 Task: select a rule when softage.1@softage.net is removed from a card by anyone.
Action: Mouse moved to (997, 79)
Screenshot: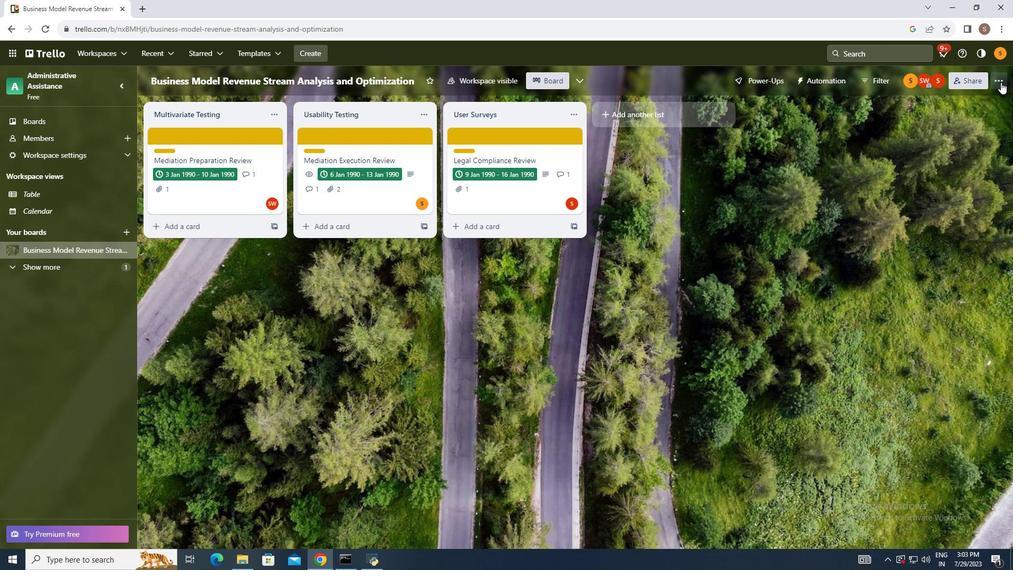 
Action: Mouse pressed left at (997, 79)
Screenshot: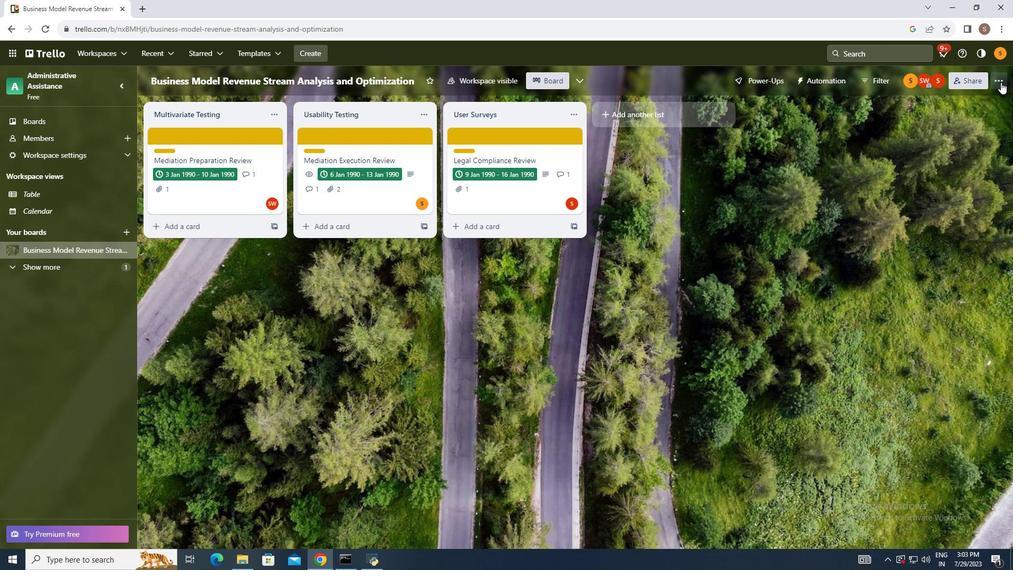 
Action: Mouse moved to (914, 219)
Screenshot: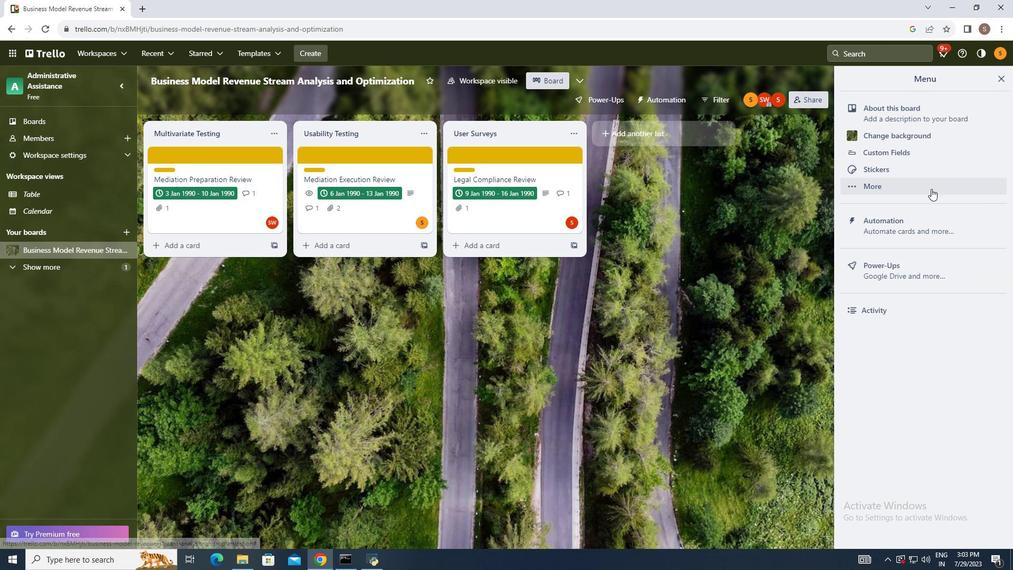 
Action: Mouse pressed left at (914, 219)
Screenshot: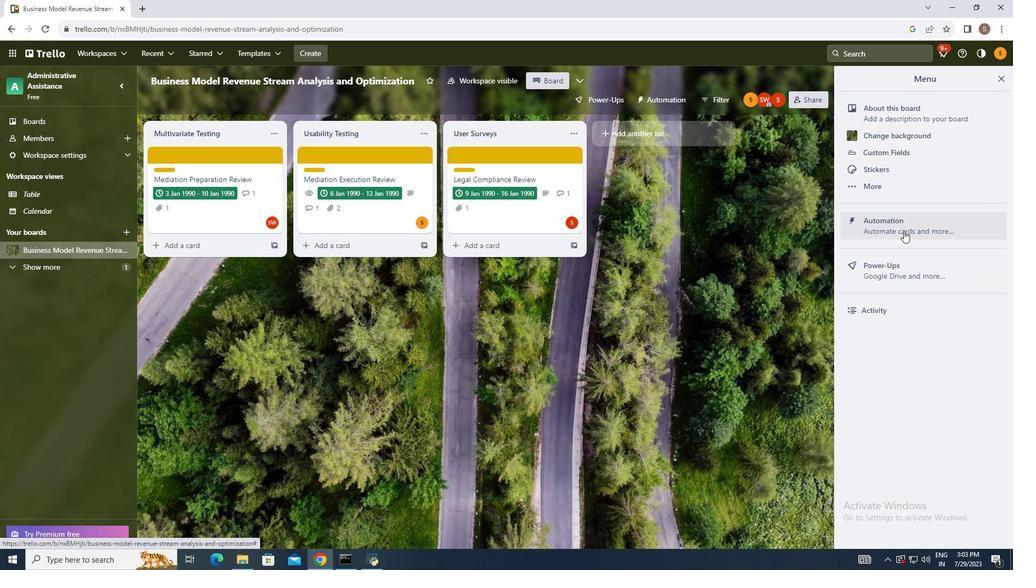 
Action: Mouse moved to (174, 192)
Screenshot: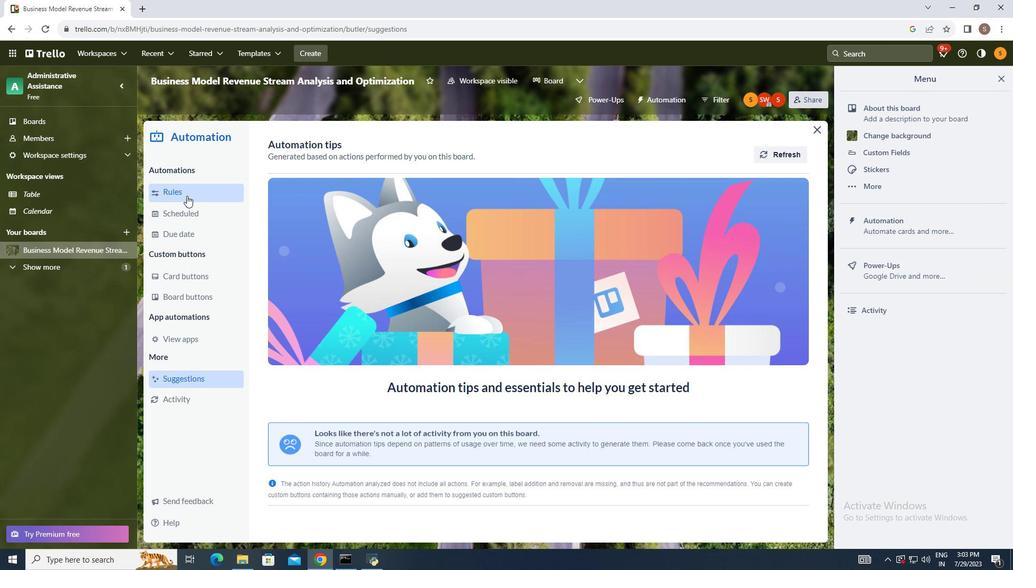 
Action: Mouse pressed left at (174, 192)
Screenshot: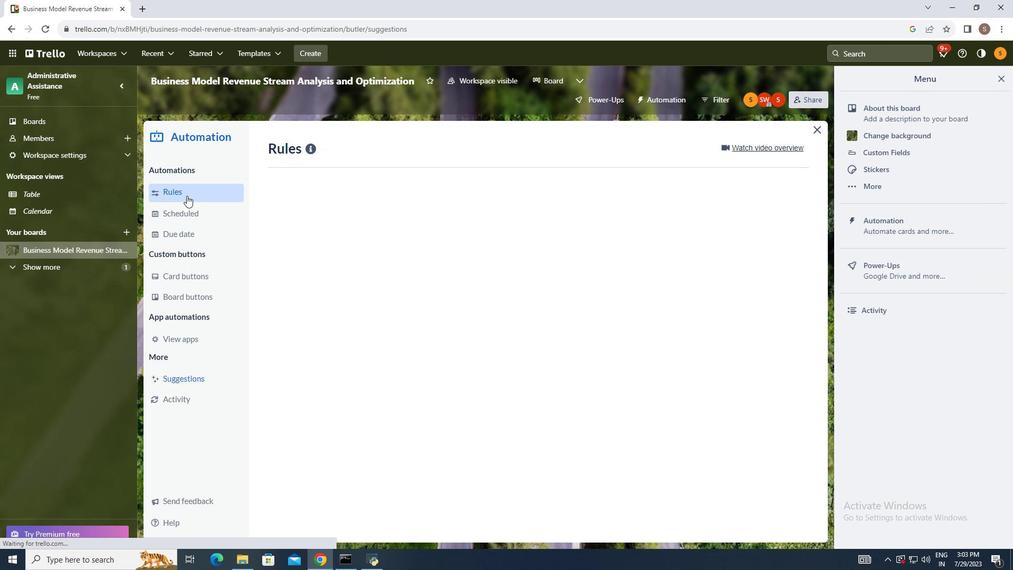 
Action: Mouse moved to (711, 149)
Screenshot: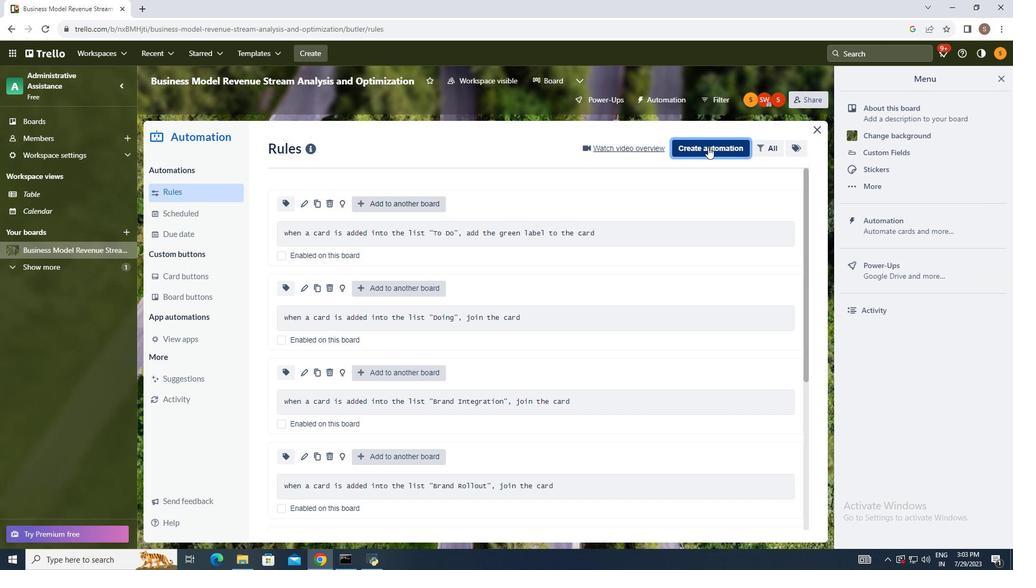 
Action: Mouse pressed left at (711, 149)
Screenshot: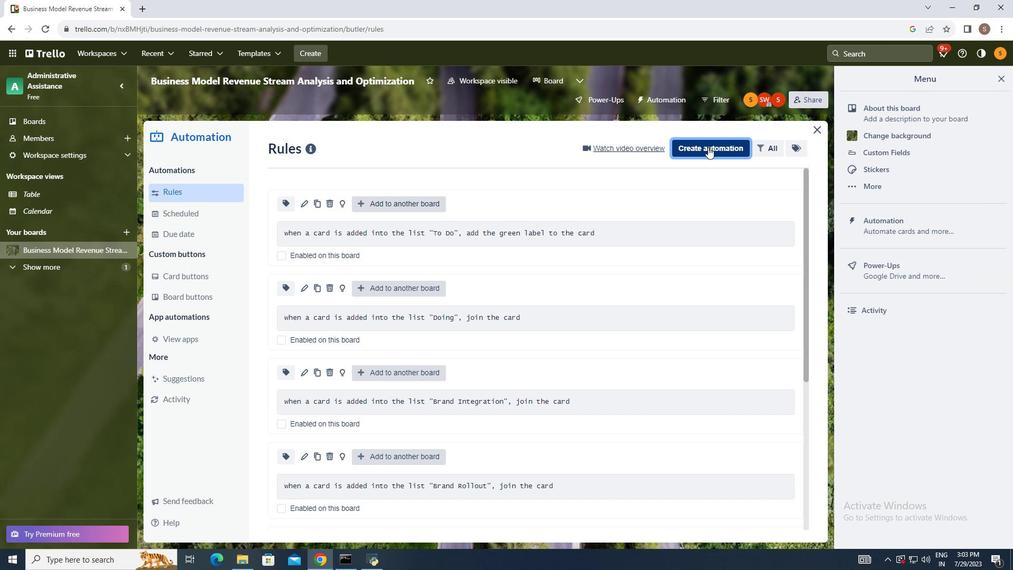 
Action: Mouse moved to (475, 250)
Screenshot: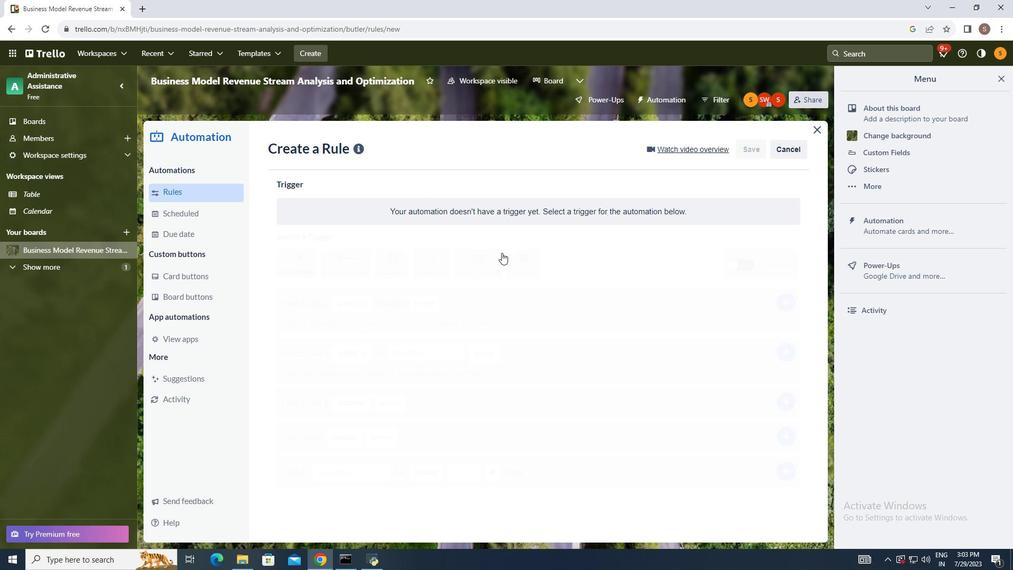 
Action: Mouse pressed left at (475, 250)
Screenshot: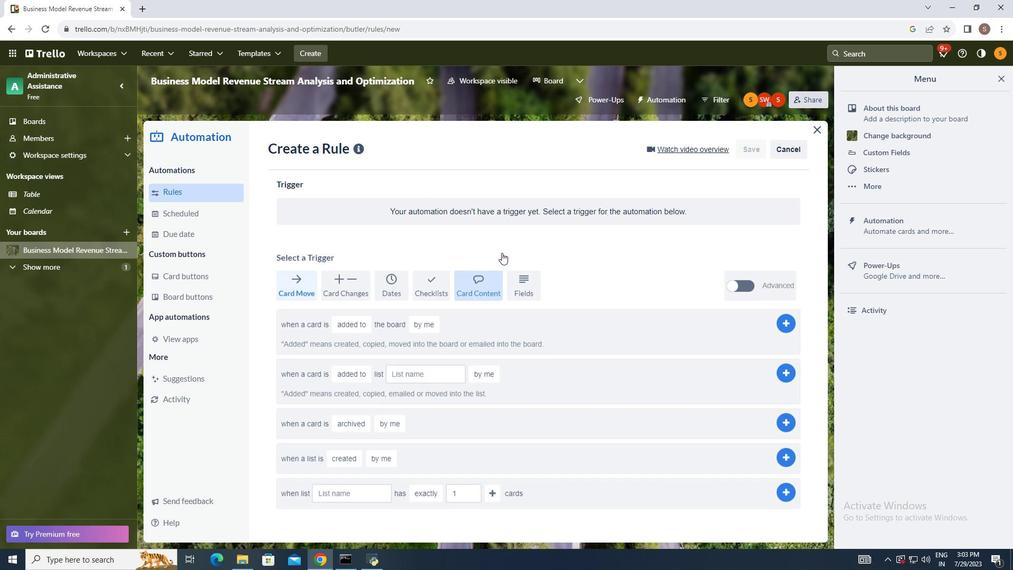 
Action: Mouse moved to (349, 285)
Screenshot: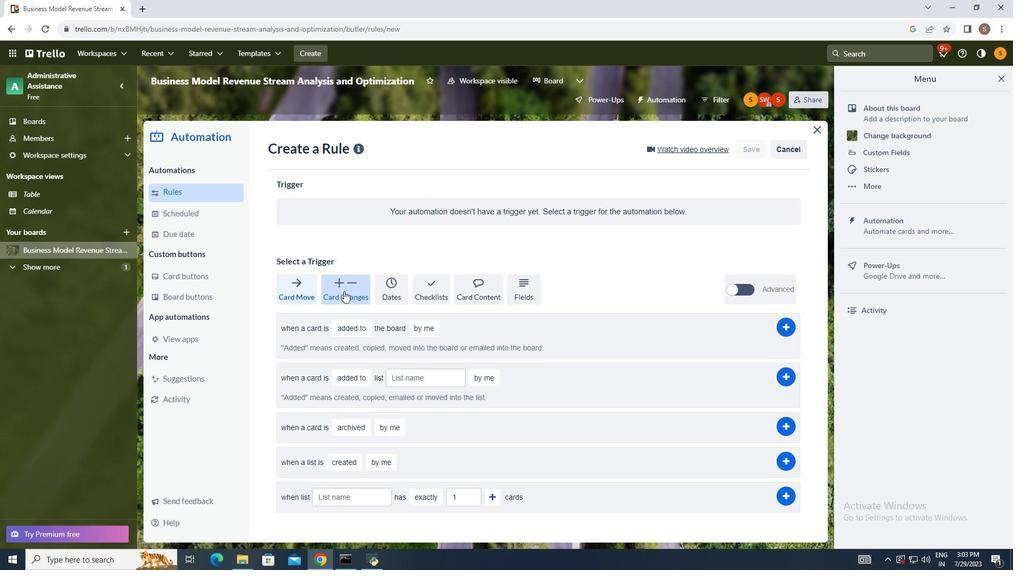 
Action: Mouse pressed left at (349, 285)
Screenshot: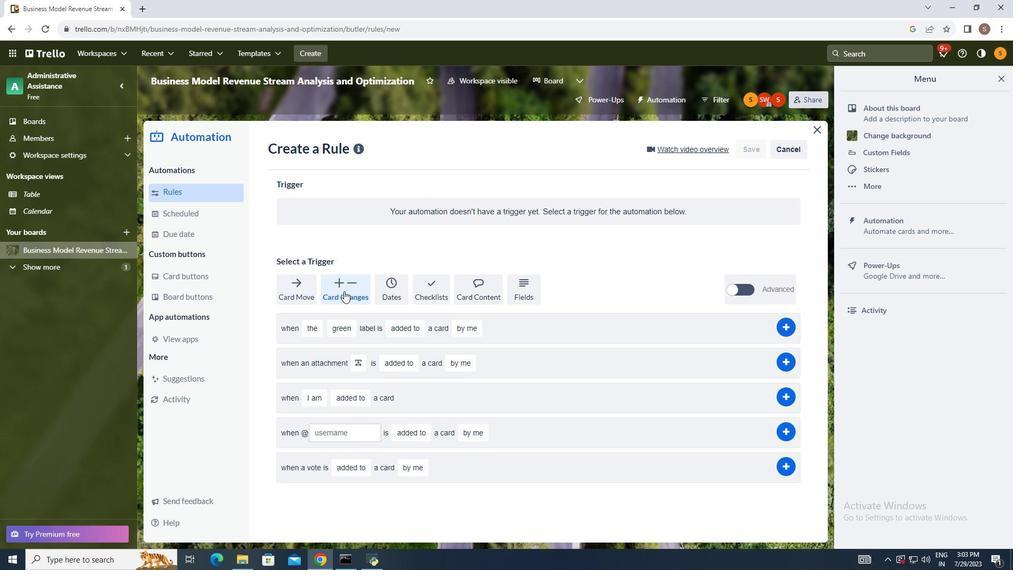 
Action: Mouse moved to (335, 430)
Screenshot: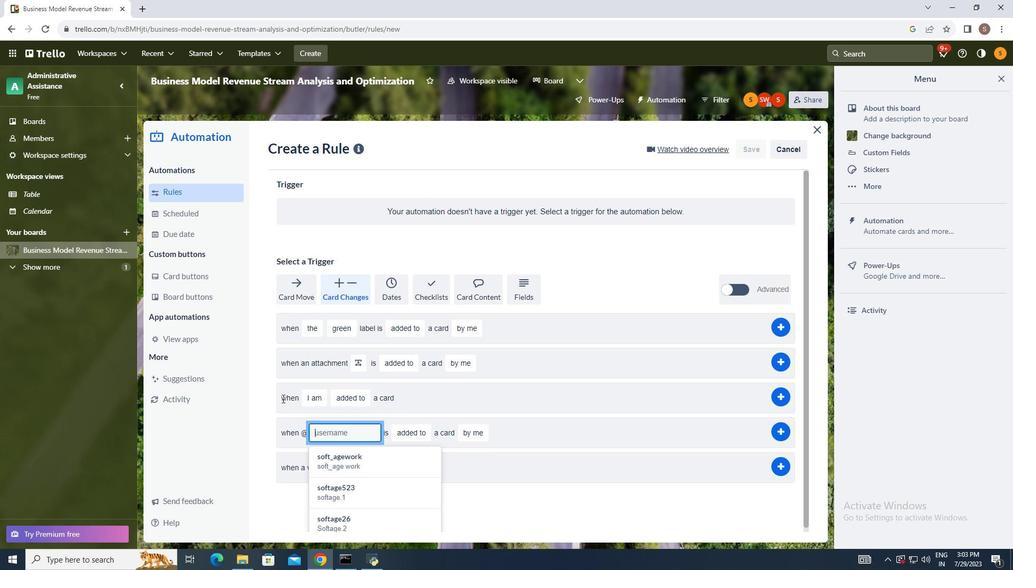 
Action: Mouse pressed left at (335, 430)
Screenshot: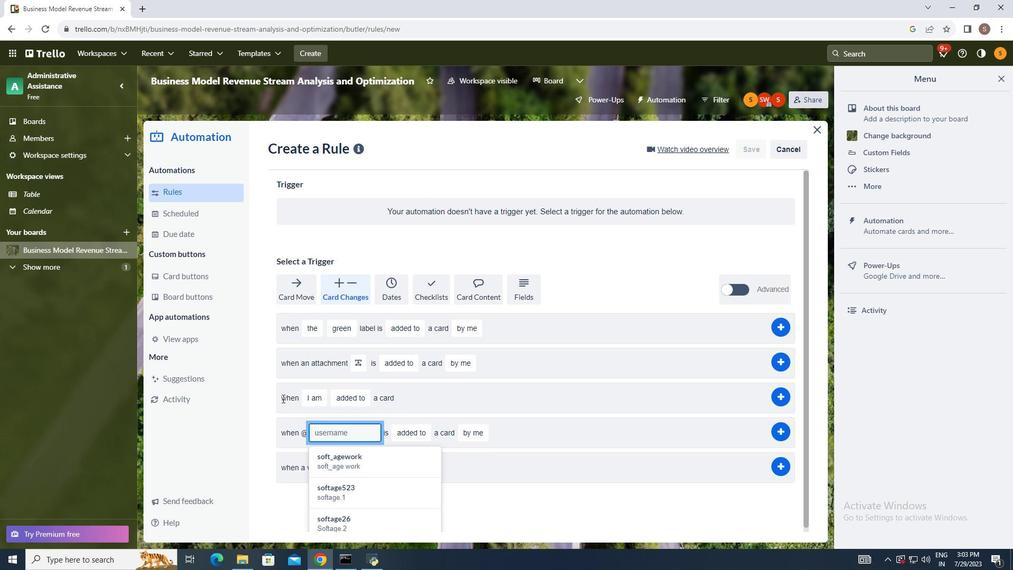 
Action: Mouse moved to (247, 402)
Screenshot: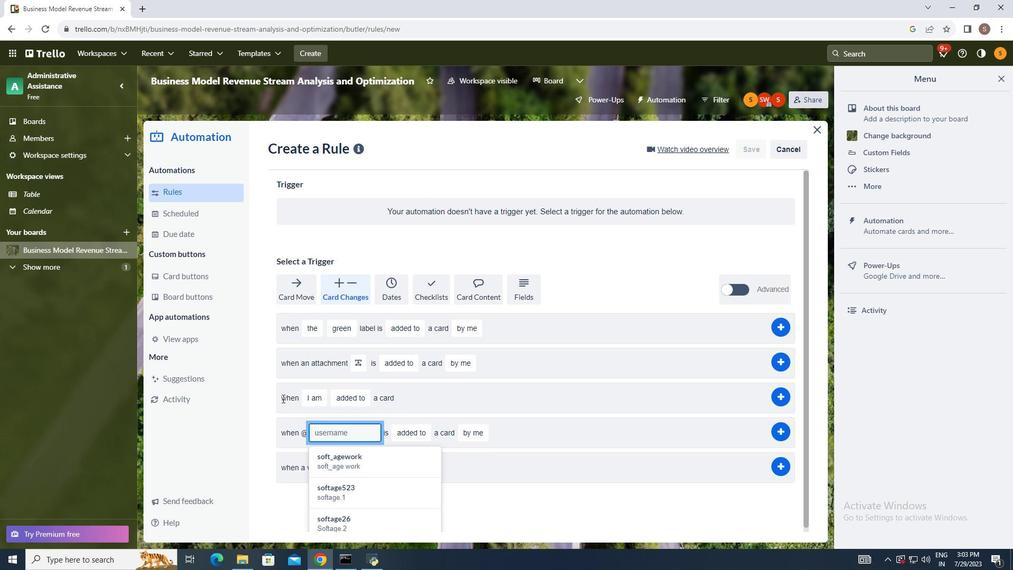 
Action: Key pressed softage.1<Key.shift>@softage.net
Screenshot: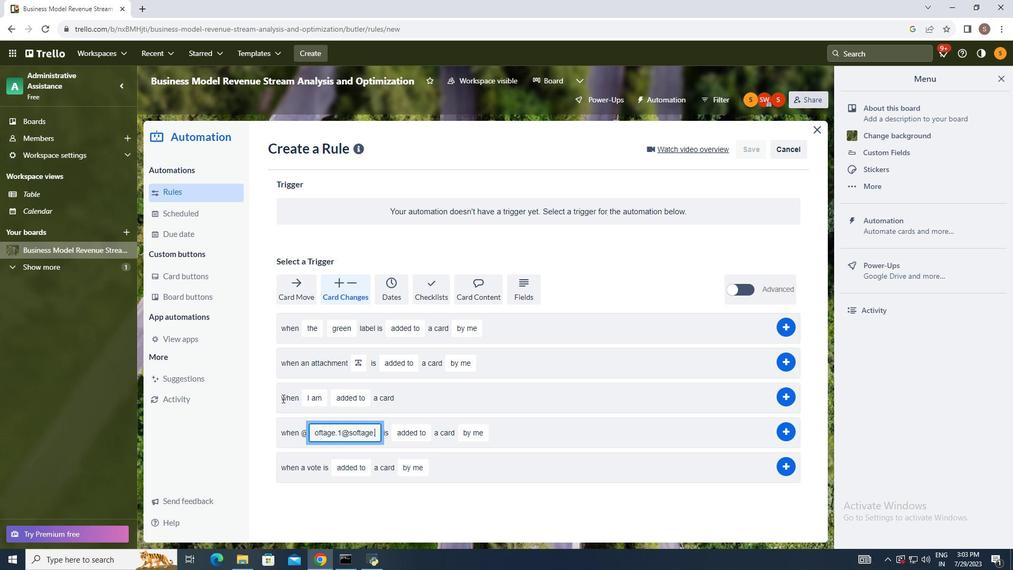 
Action: Mouse moved to (398, 432)
Screenshot: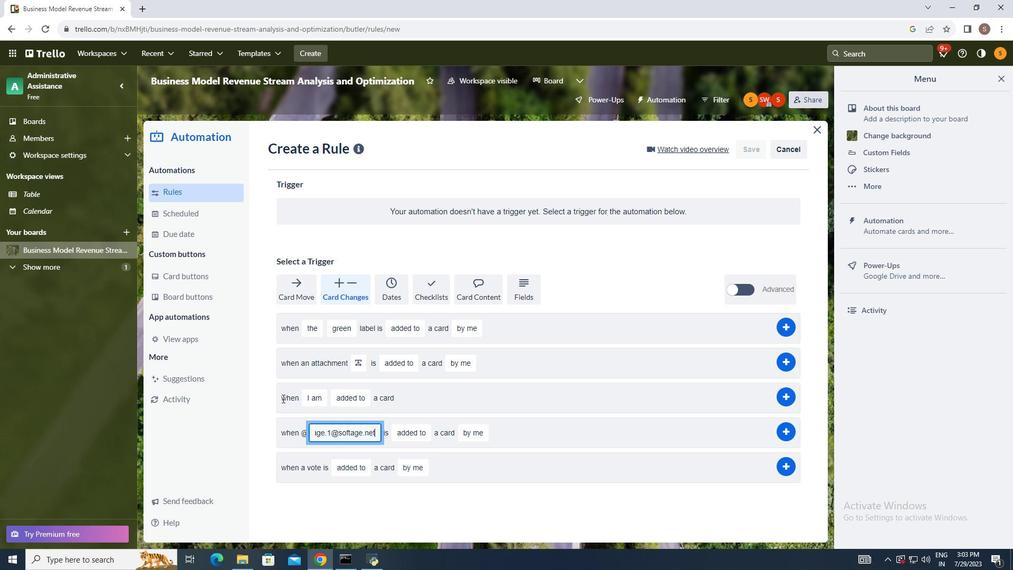 
Action: Mouse pressed left at (398, 432)
Screenshot: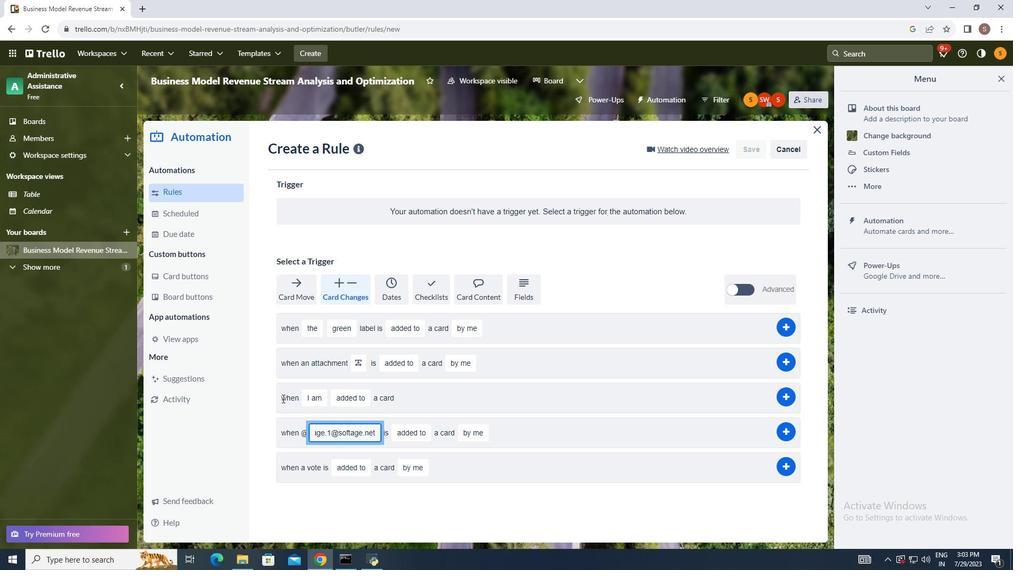 
Action: Mouse moved to (411, 470)
Screenshot: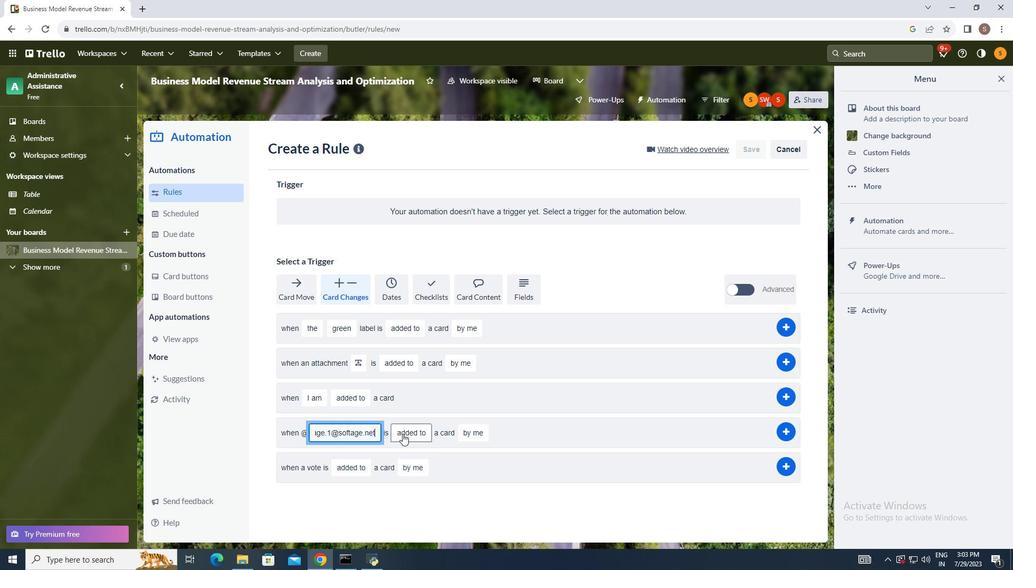 
Action: Mouse pressed left at (411, 470)
Screenshot: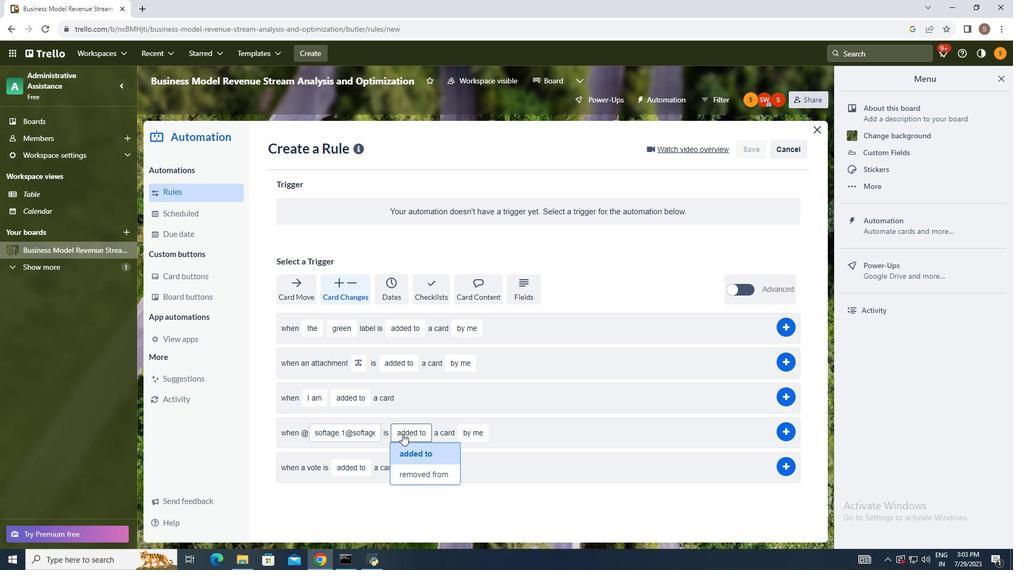 
Action: Mouse moved to (483, 432)
Screenshot: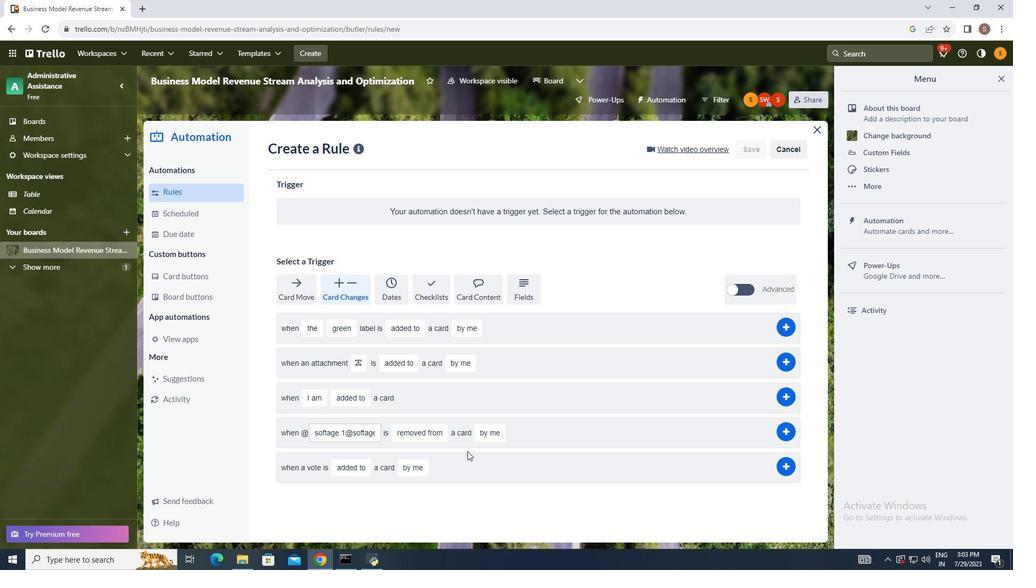 
Action: Mouse pressed left at (483, 432)
Screenshot: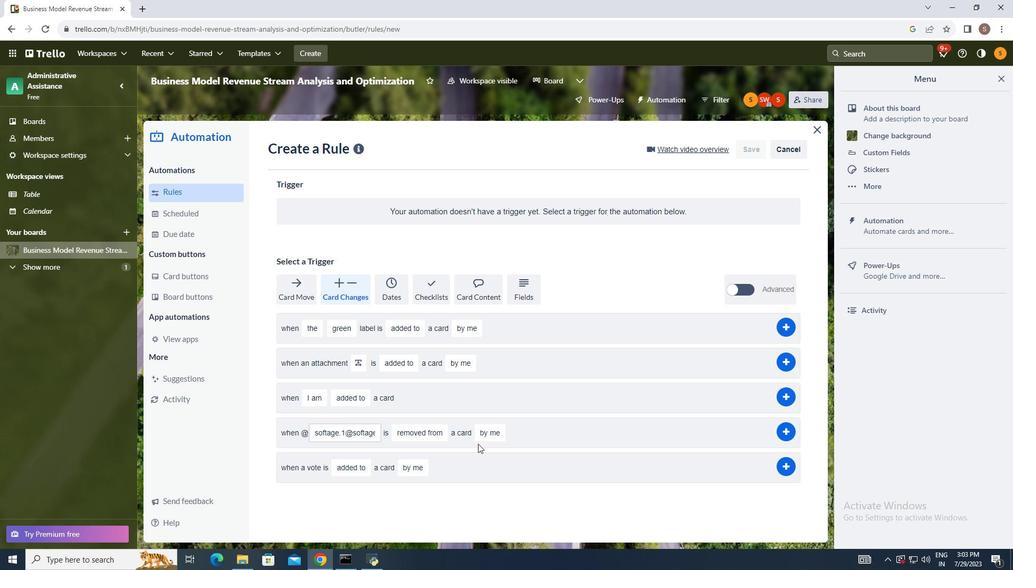 
Action: Mouse moved to (518, 495)
Screenshot: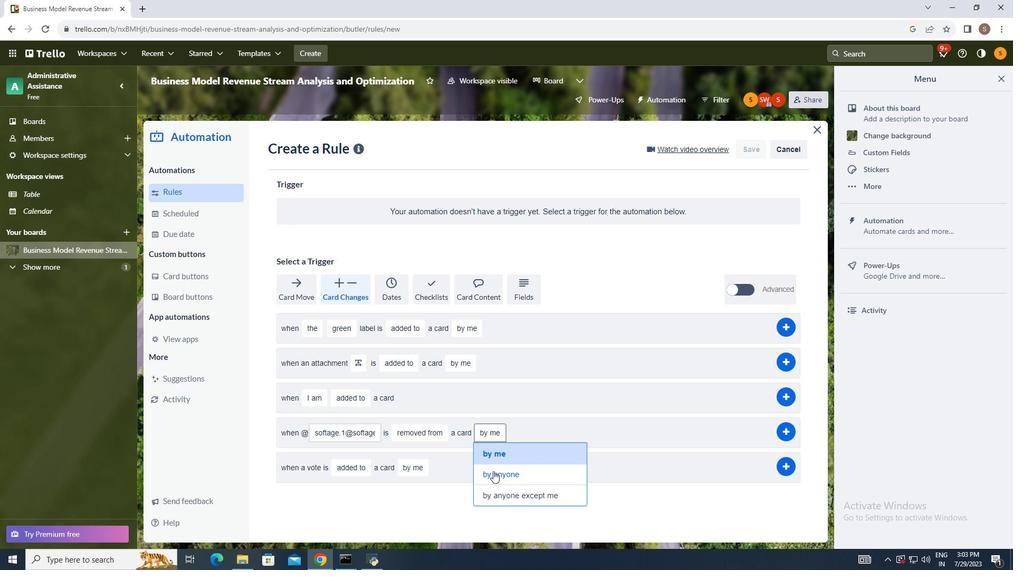 
Action: Mouse pressed left at (518, 495)
Screenshot: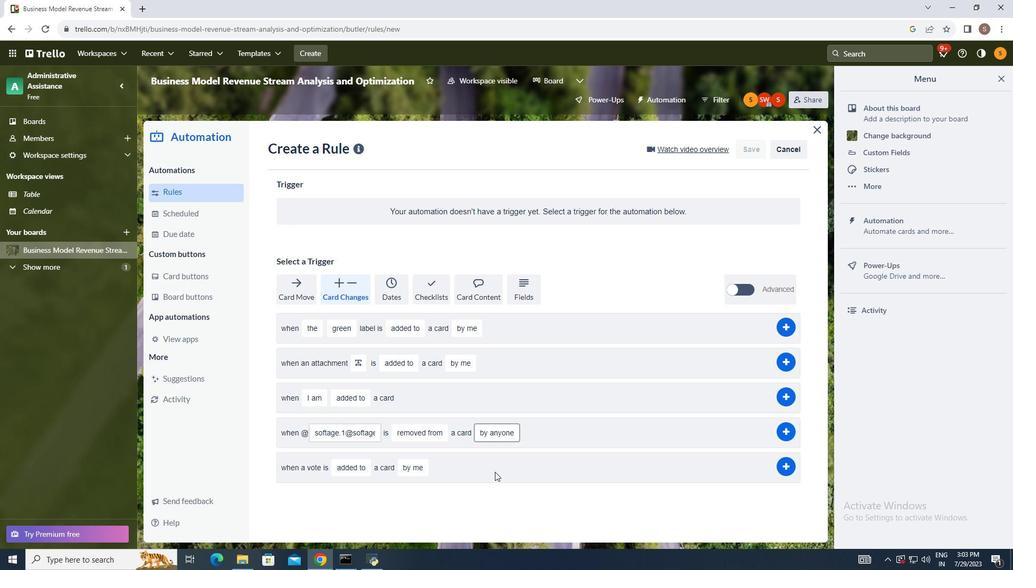 
Action: Mouse moved to (498, 428)
Screenshot: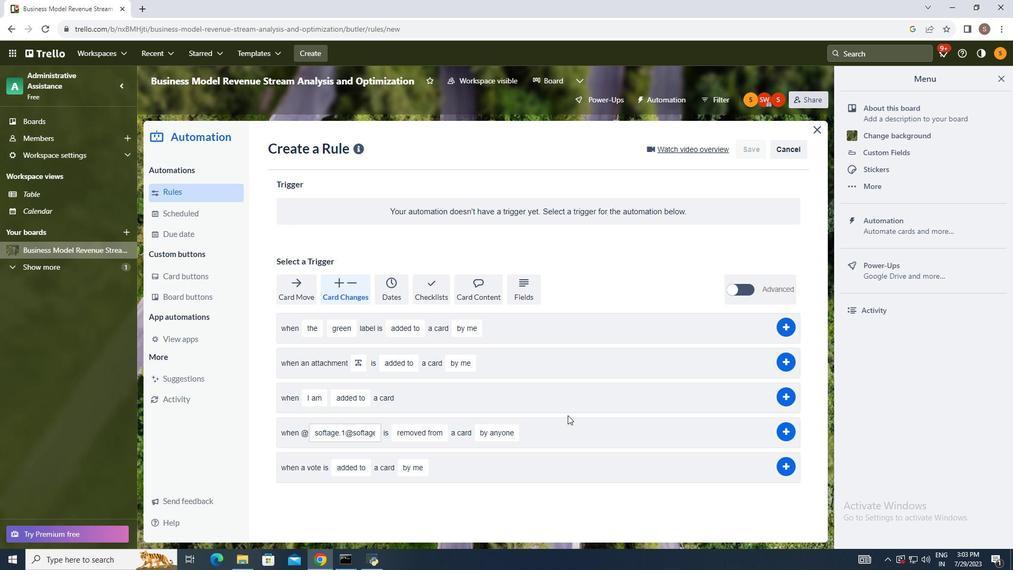 
Action: Mouse pressed left at (498, 428)
Screenshot: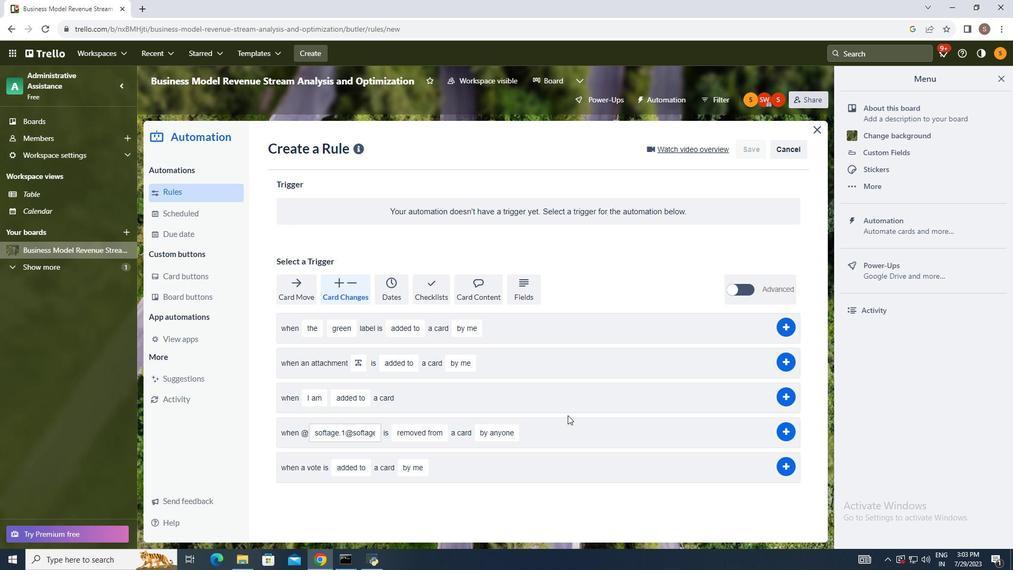 
Action: Mouse moved to (525, 466)
Screenshot: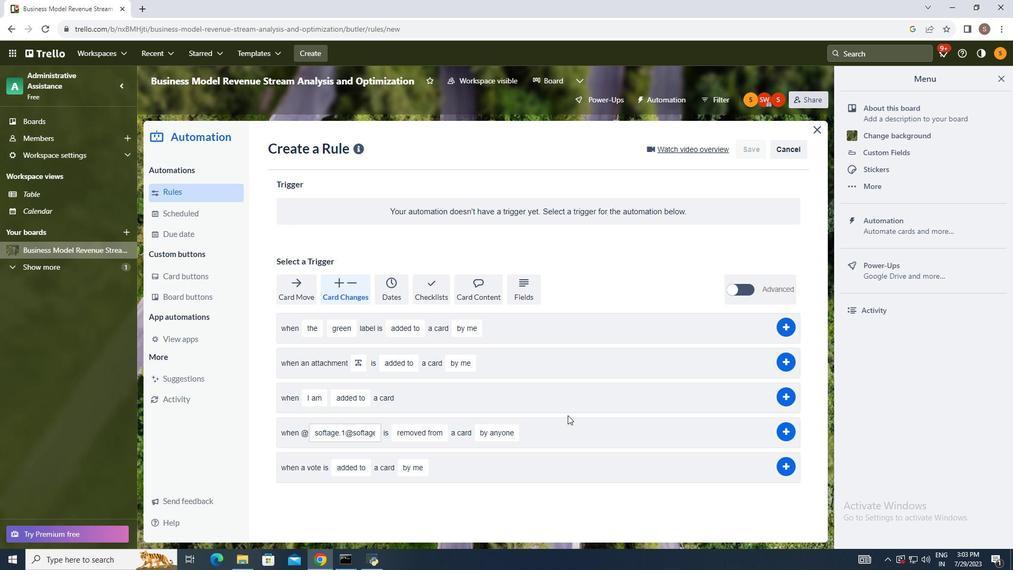 
Action: Mouse pressed left at (525, 466)
Screenshot: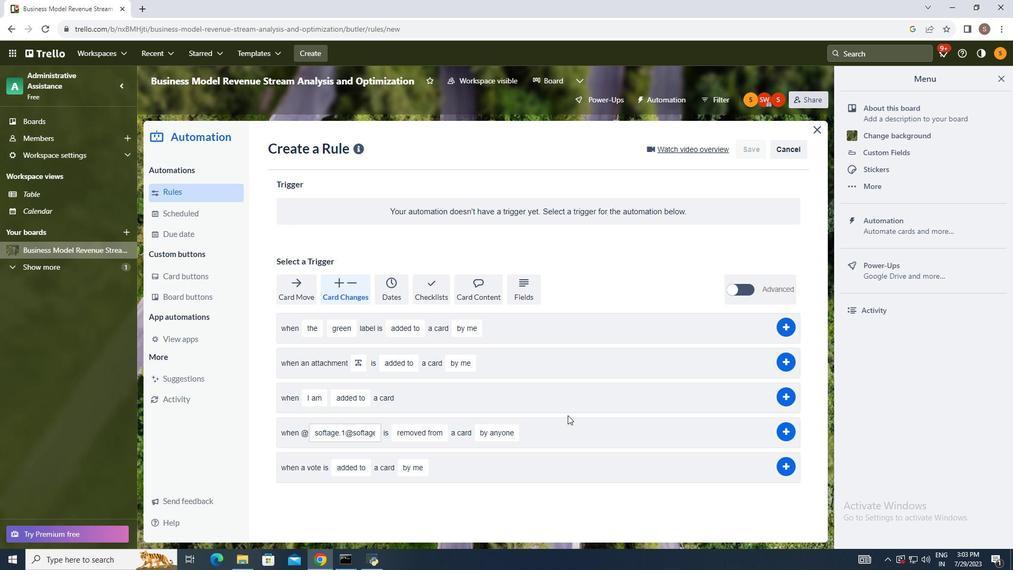 
Action: Mouse moved to (1000, 81)
Screenshot: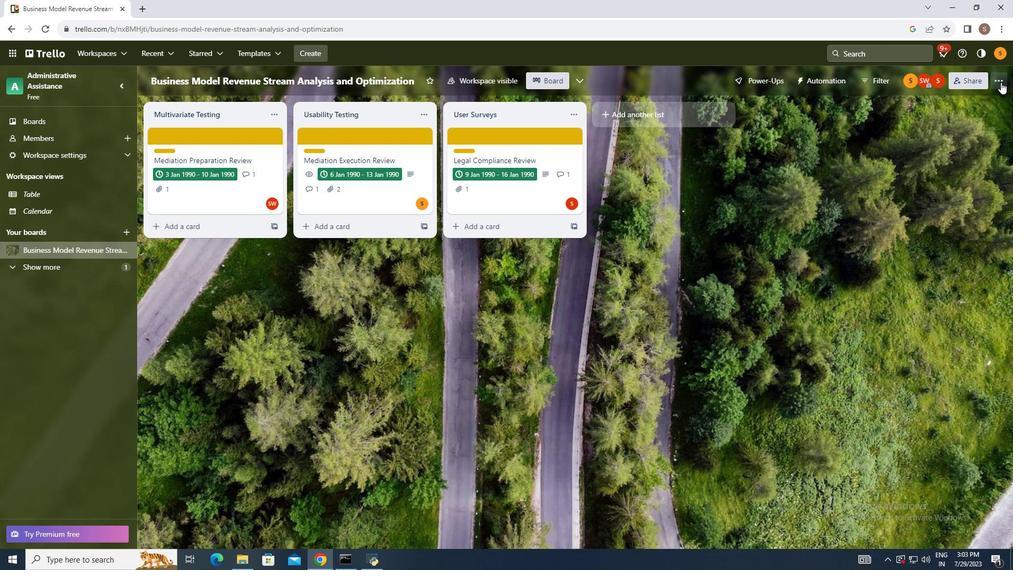 
Action: Mouse pressed left at (1000, 81)
Screenshot: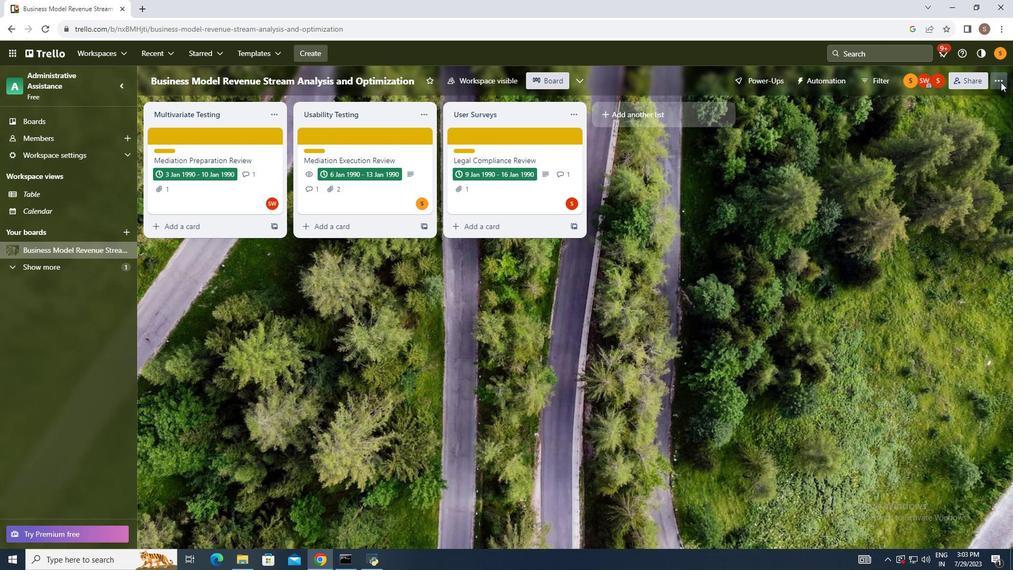 
Action: Mouse moved to (902, 223)
Screenshot: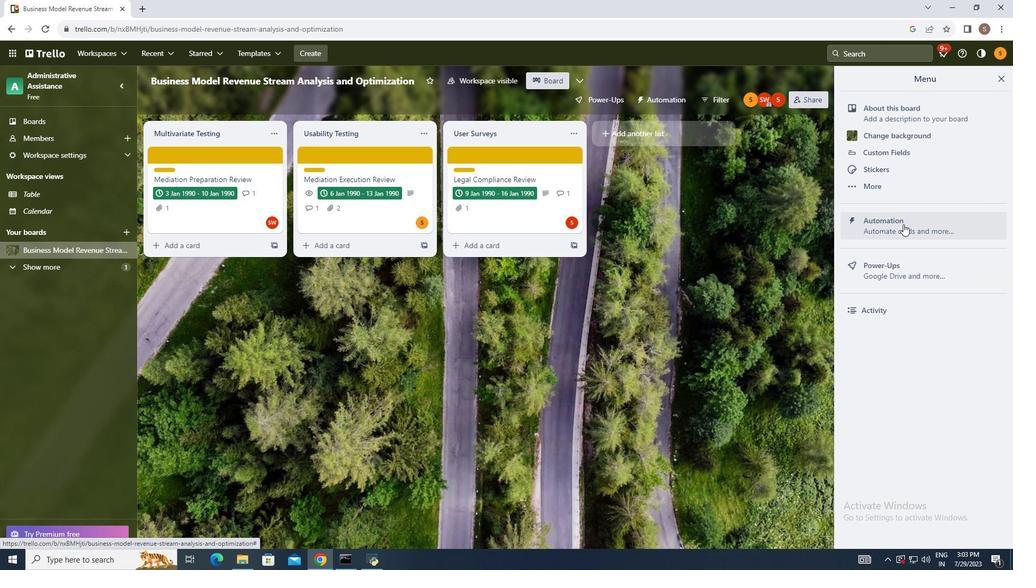 
Action: Mouse pressed left at (902, 223)
Screenshot: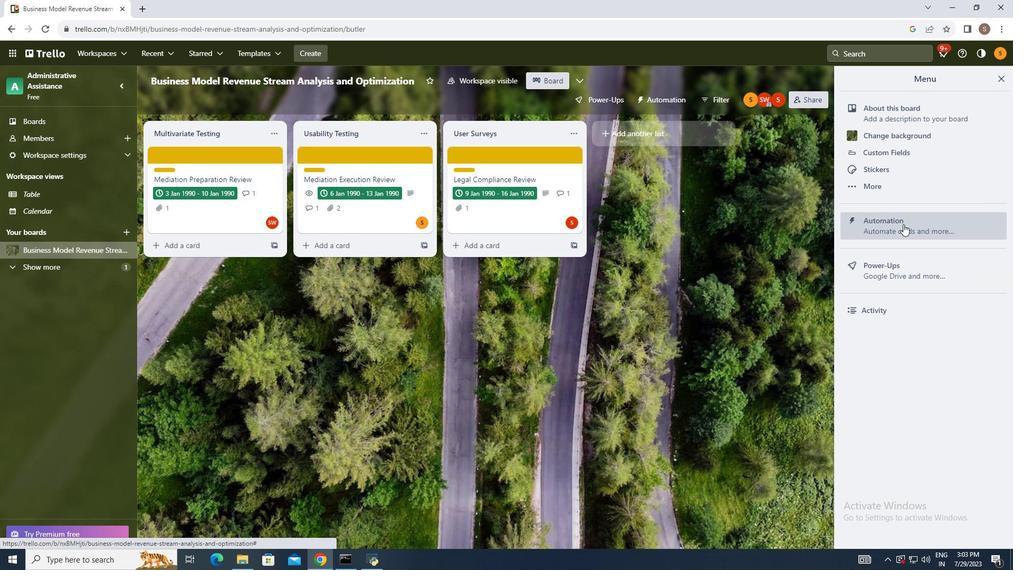 
Action: Mouse moved to (185, 194)
Screenshot: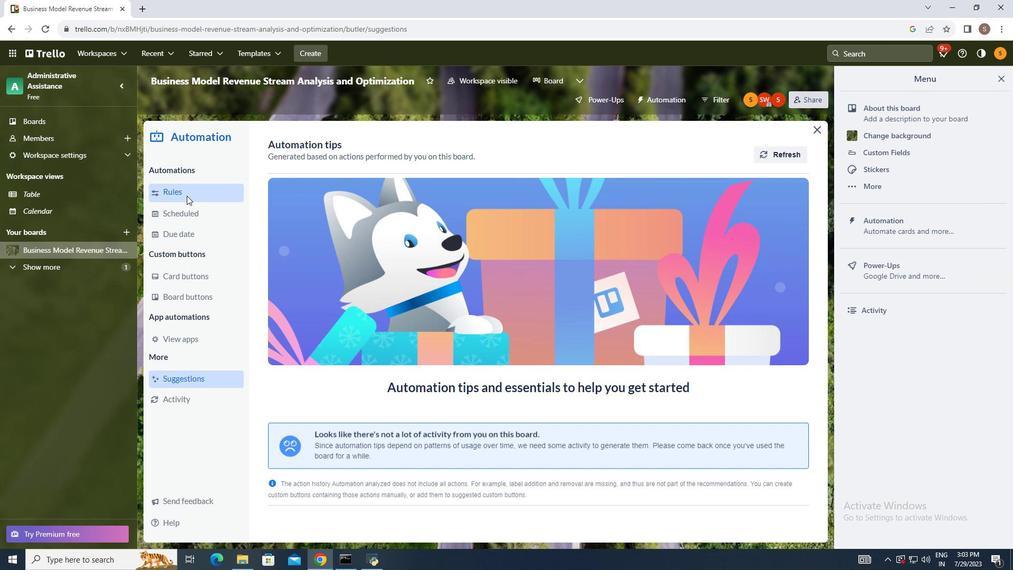 
Action: Mouse pressed left at (185, 194)
Screenshot: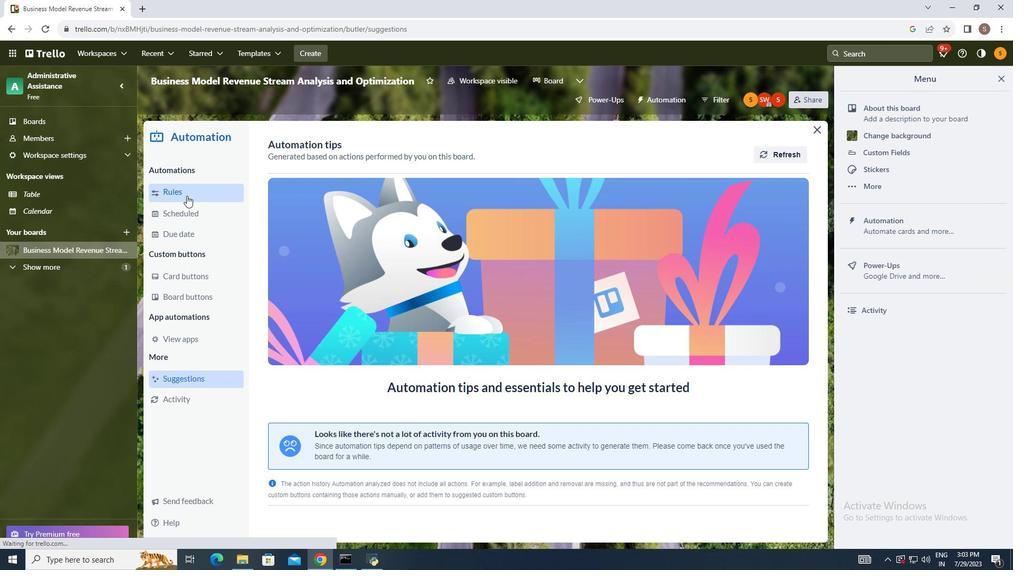 
Action: Mouse moved to (707, 146)
Screenshot: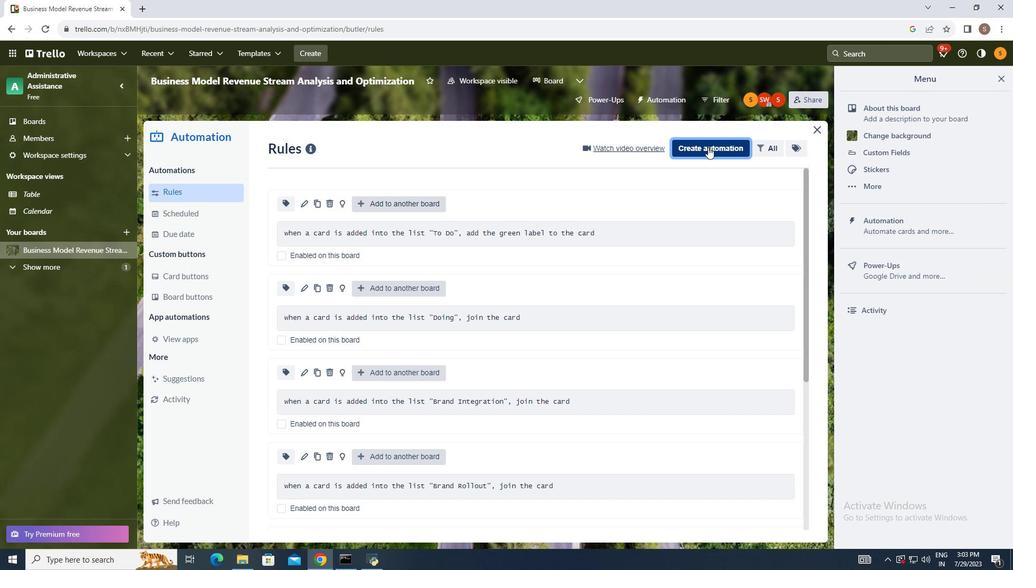
Action: Mouse pressed left at (707, 146)
Screenshot: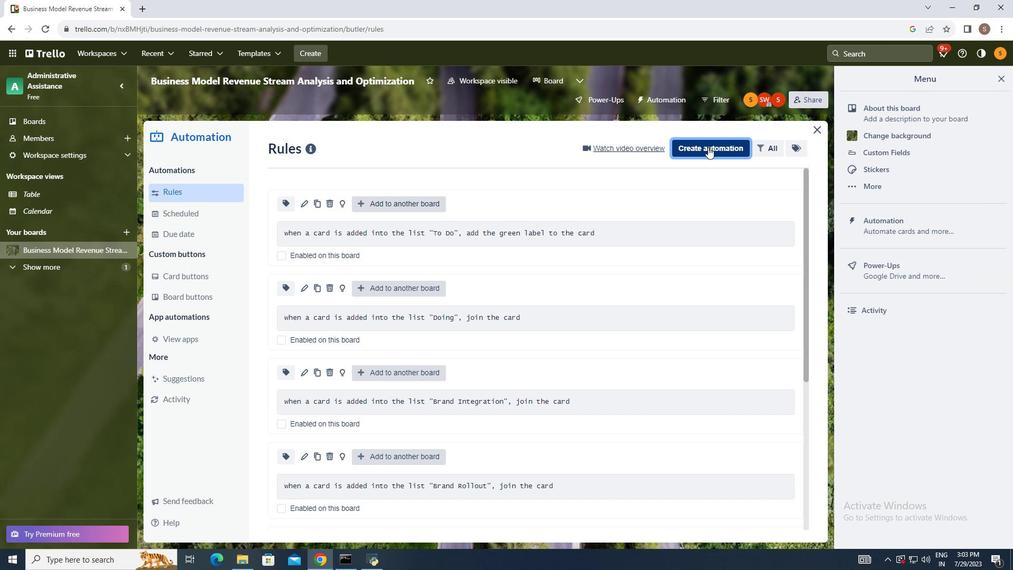 
Action: Mouse moved to (501, 251)
Screenshot: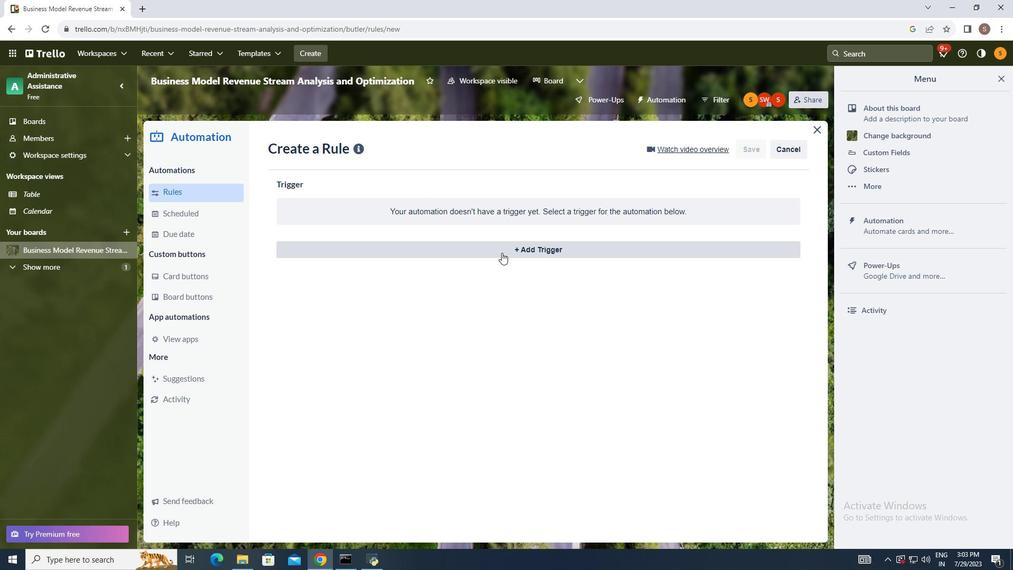 
Action: Mouse pressed left at (501, 251)
Screenshot: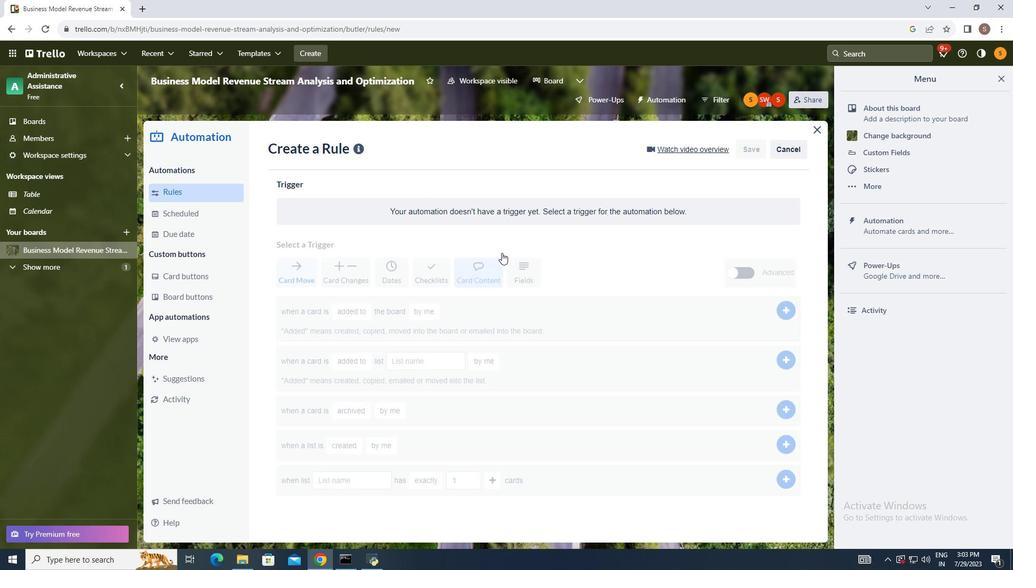 
Action: Mouse moved to (343, 290)
Screenshot: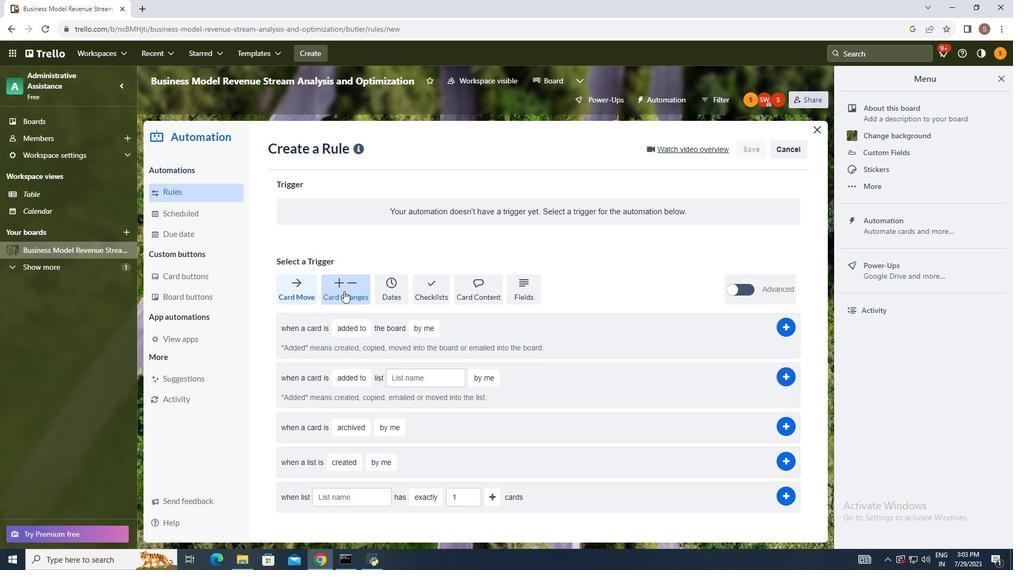
Action: Mouse pressed left at (343, 290)
Screenshot: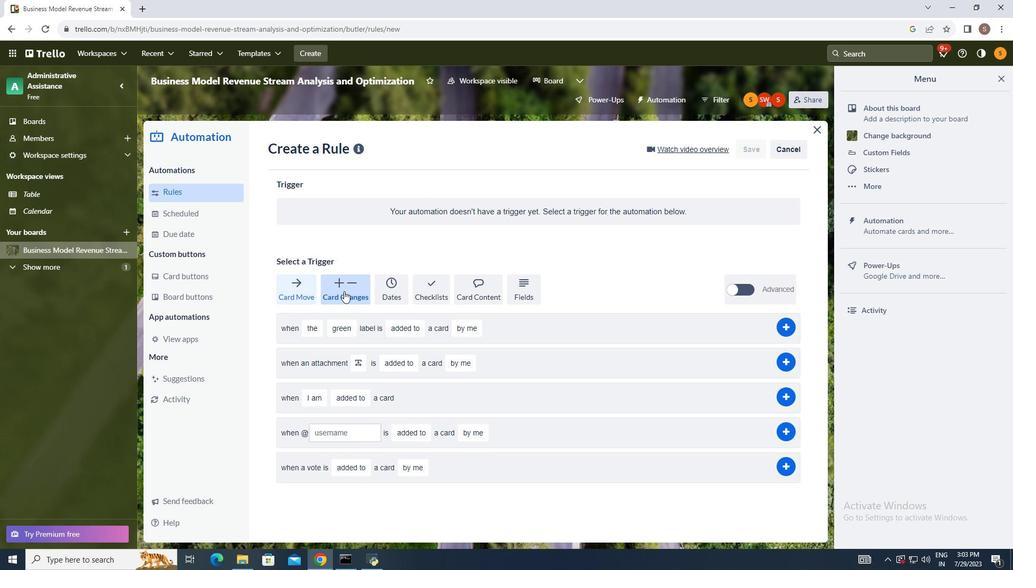 
Action: Mouse moved to (341, 432)
Screenshot: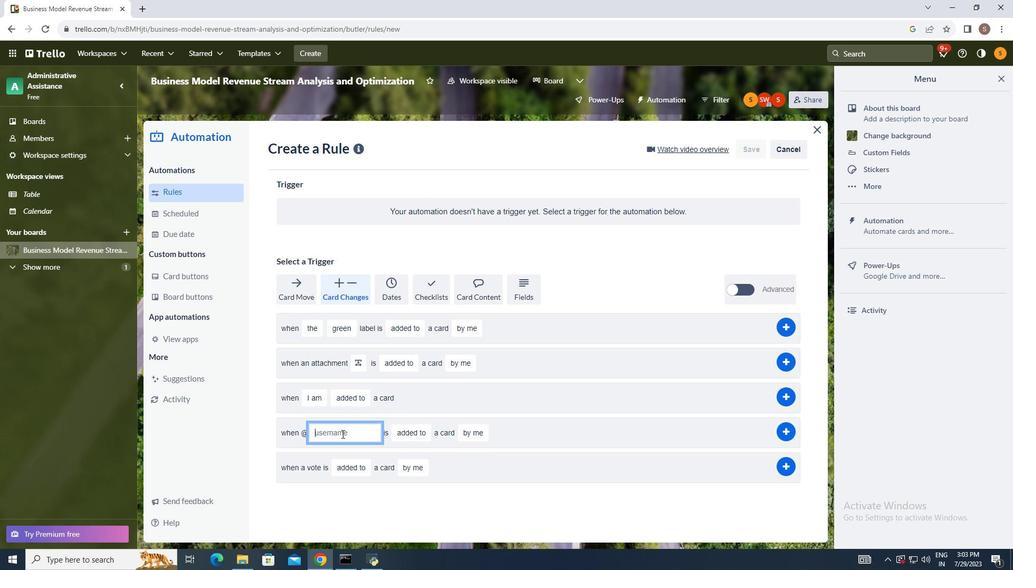 
Action: Mouse pressed left at (341, 432)
Screenshot: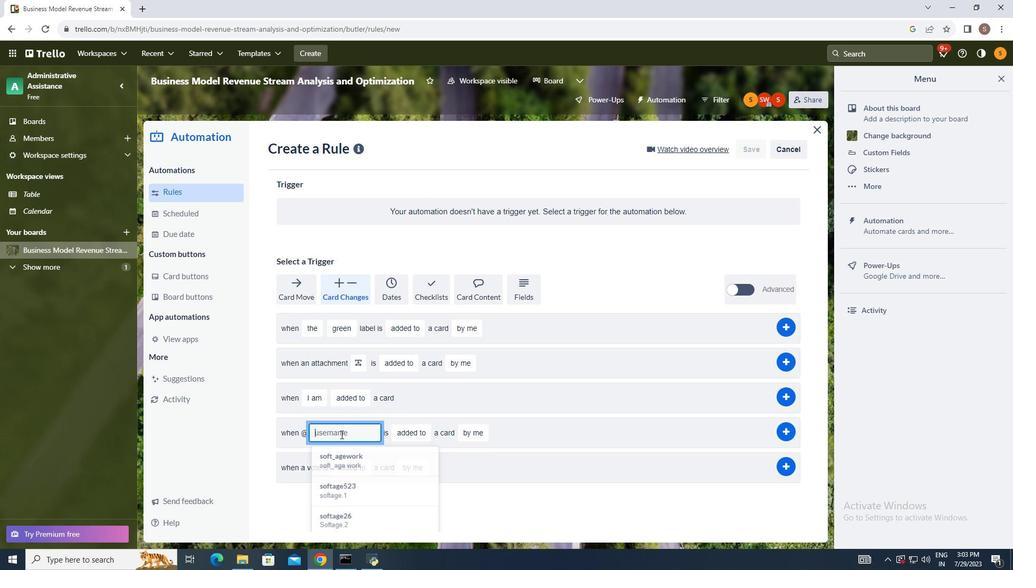 
Action: Mouse moved to (281, 397)
Screenshot: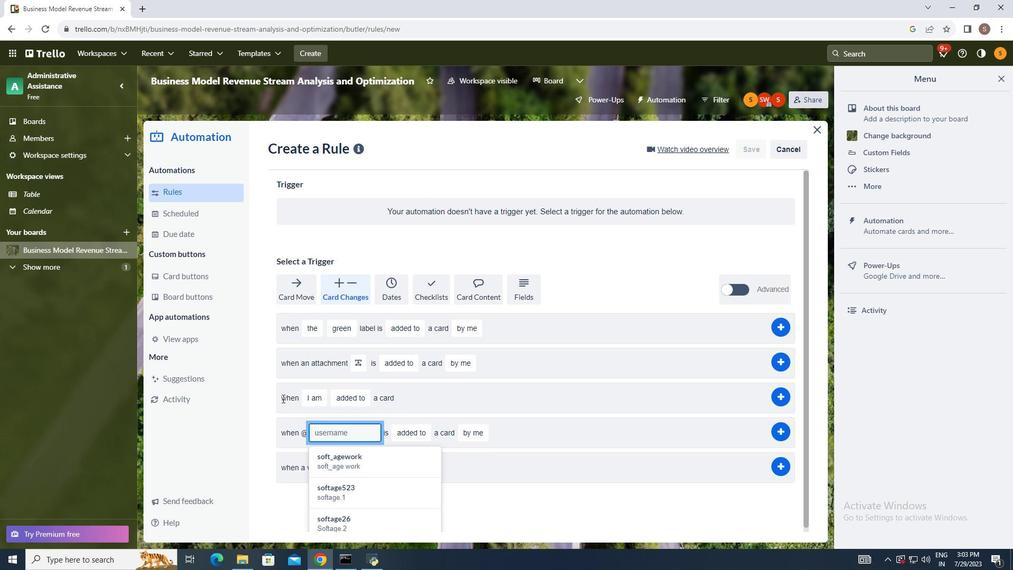 
Action: Key pressed softage.1<Key.shift>@softage.net
Screenshot: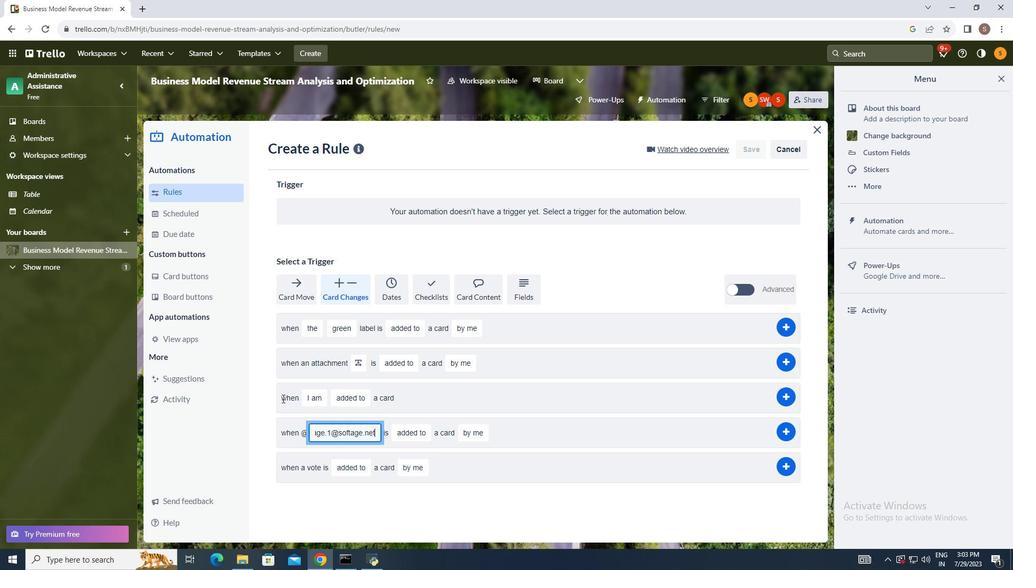 
Action: Mouse moved to (401, 432)
Screenshot: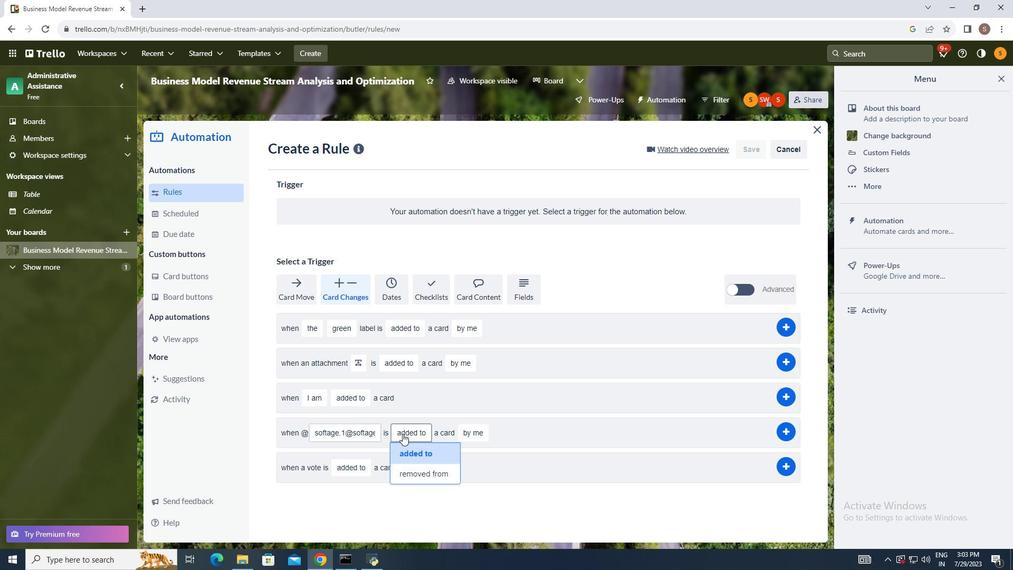 
Action: Mouse pressed left at (401, 432)
Screenshot: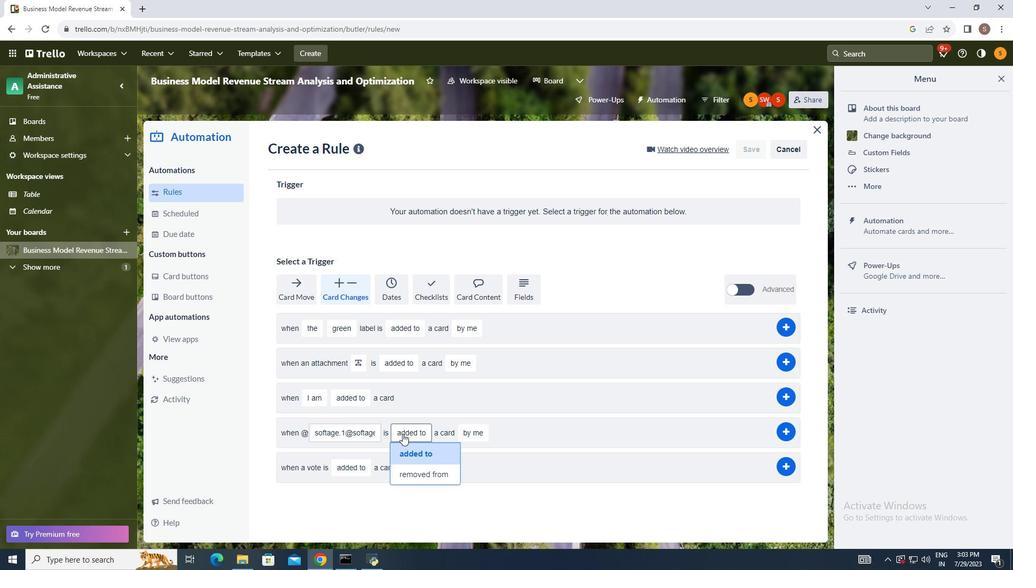 
Action: Mouse moved to (419, 476)
Screenshot: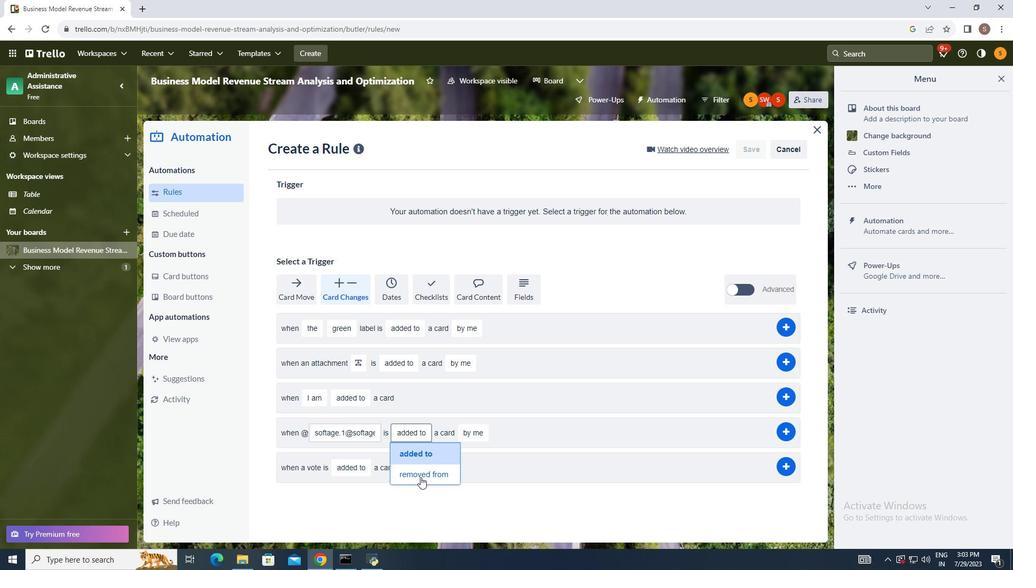 
Action: Mouse pressed left at (419, 476)
Screenshot: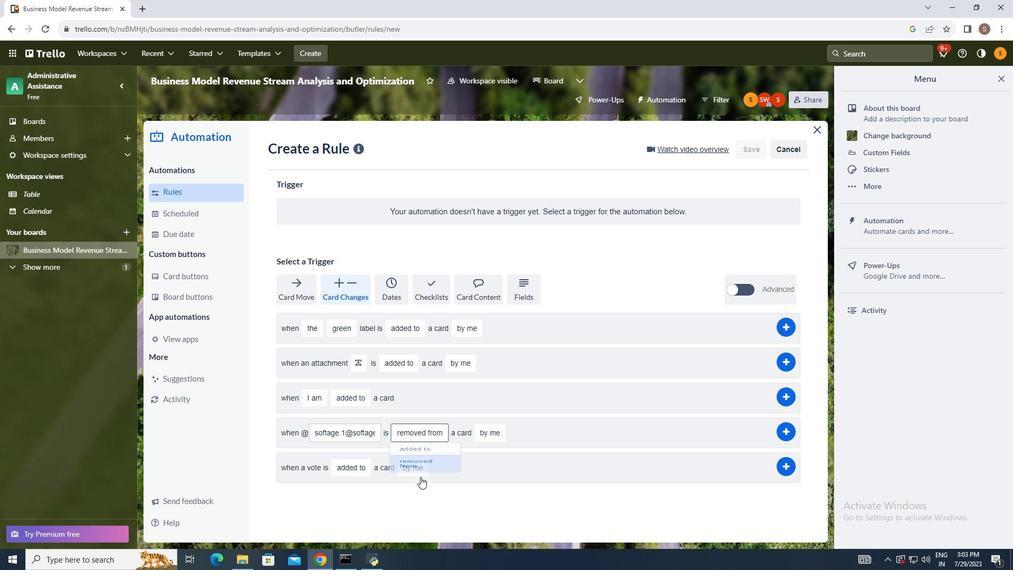
Action: Mouse moved to (486, 432)
Screenshot: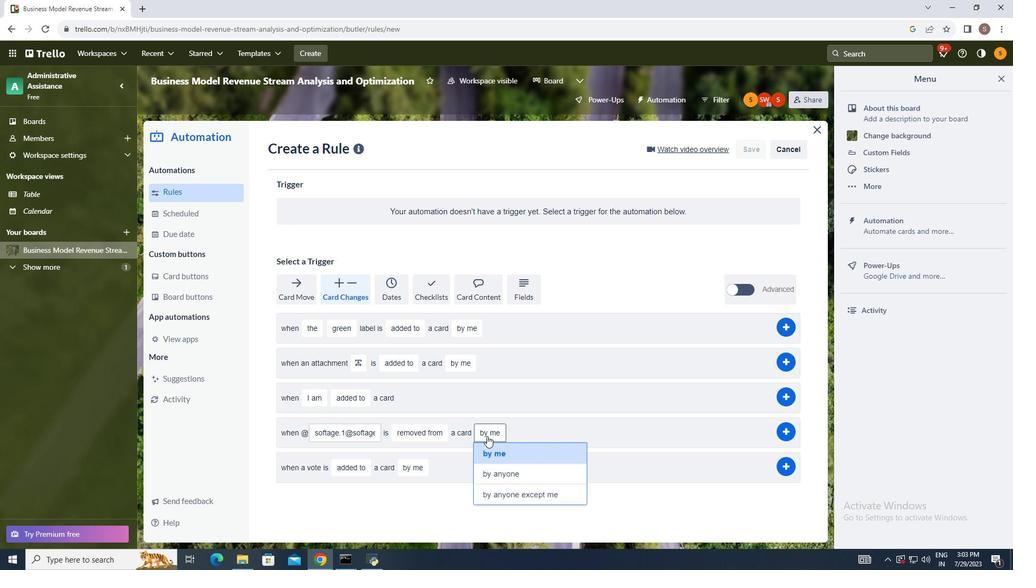 
Action: Mouse pressed left at (486, 432)
Screenshot: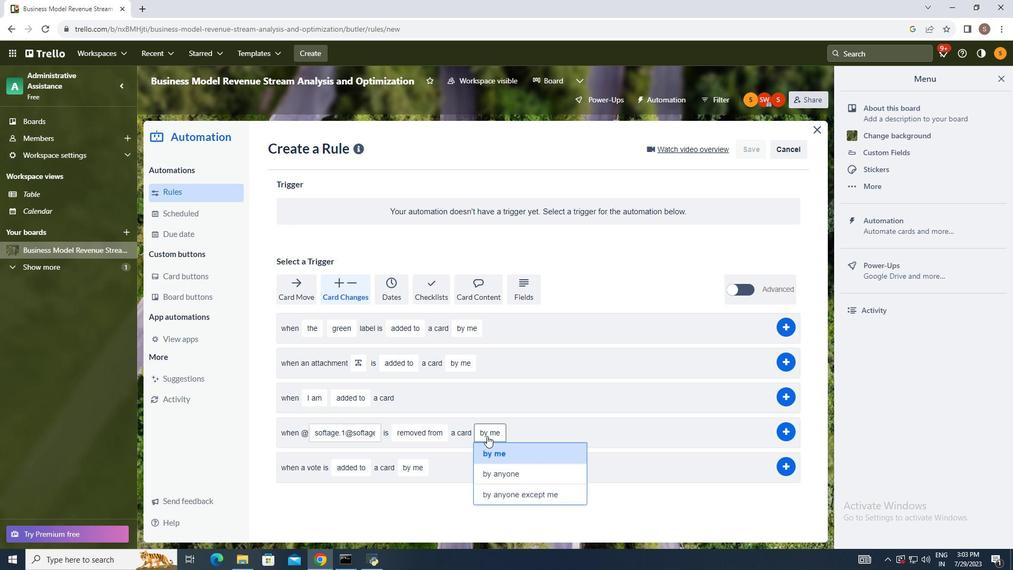 
Action: Mouse moved to (492, 470)
Screenshot: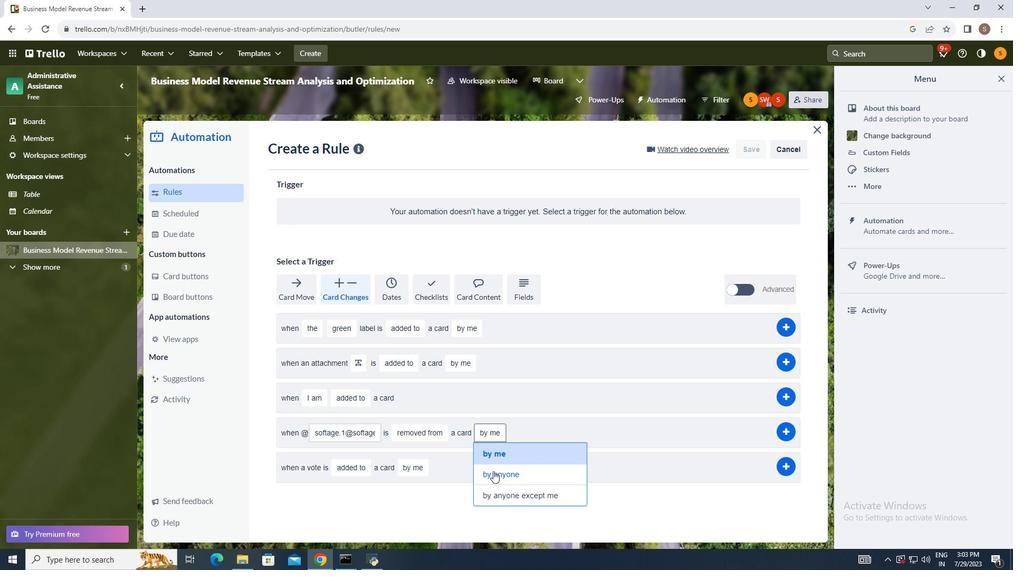 
Action: Mouse pressed left at (492, 470)
Screenshot: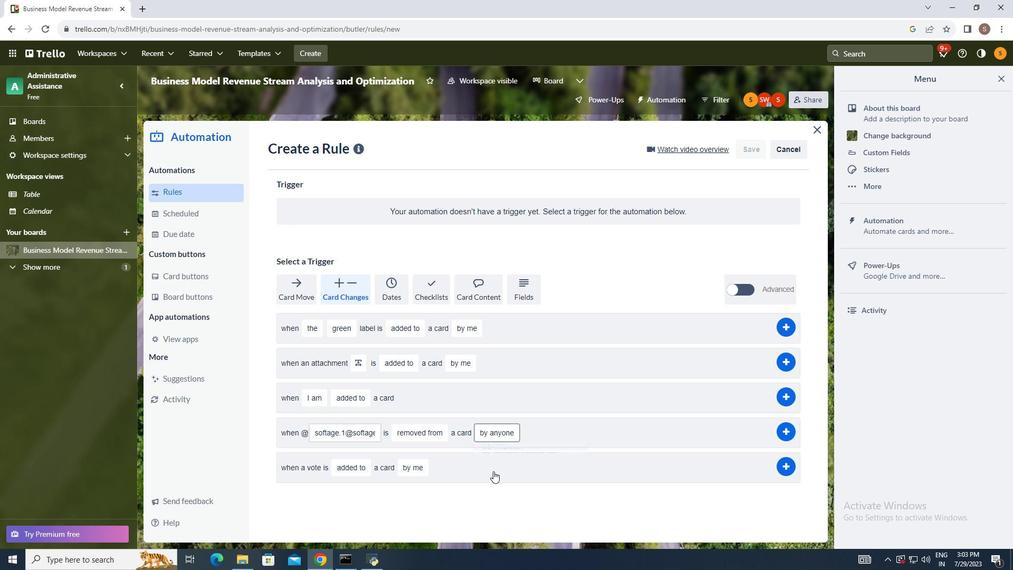
Action: Mouse moved to (567, 414)
Screenshot: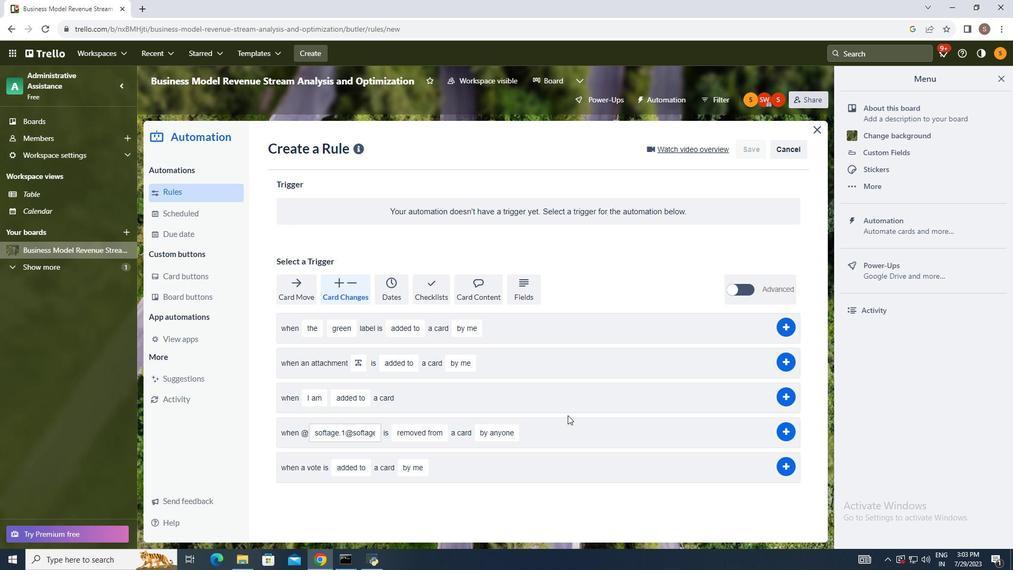 
